 Task: Sort the products in the category "Toothbrushes" by relevance.
Action: Mouse moved to (831, 330)
Screenshot: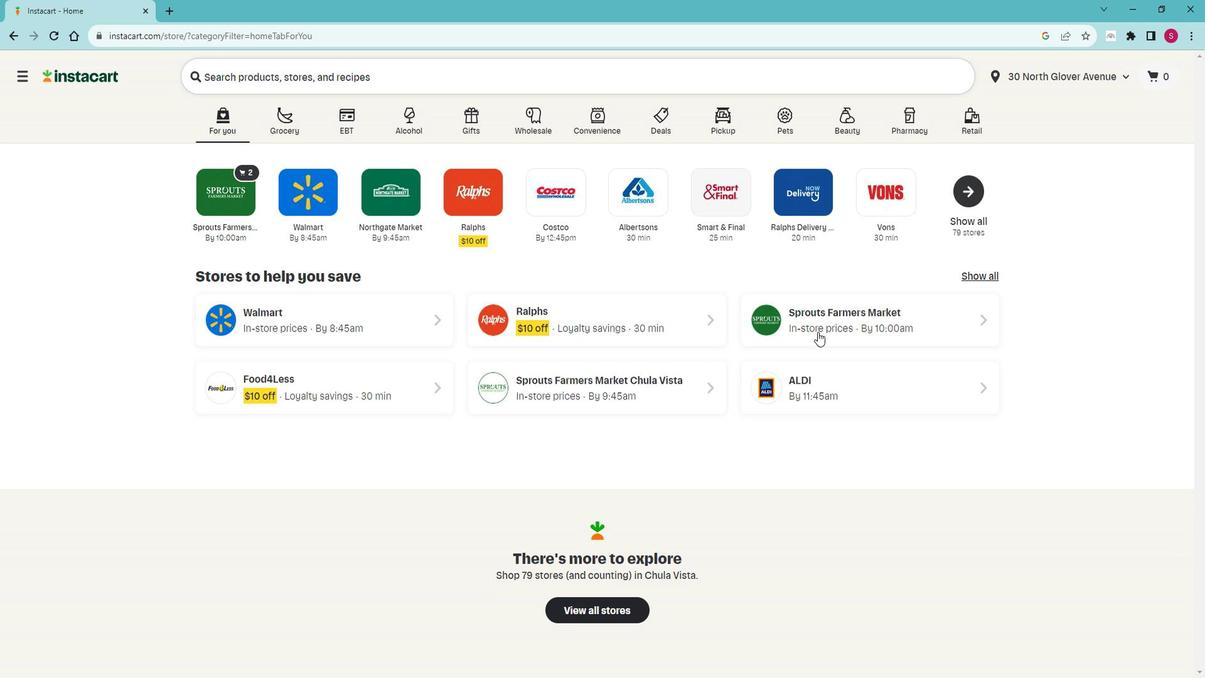 
Action: Mouse pressed left at (831, 330)
Screenshot: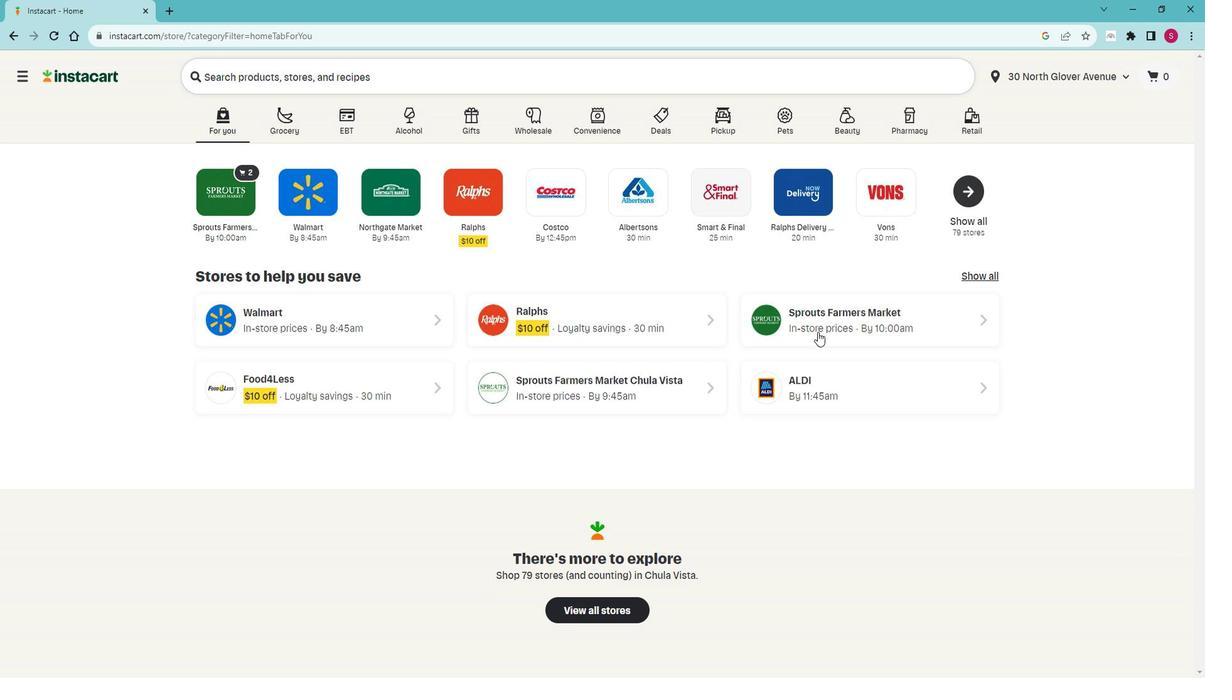 
Action: Mouse moved to (46, 459)
Screenshot: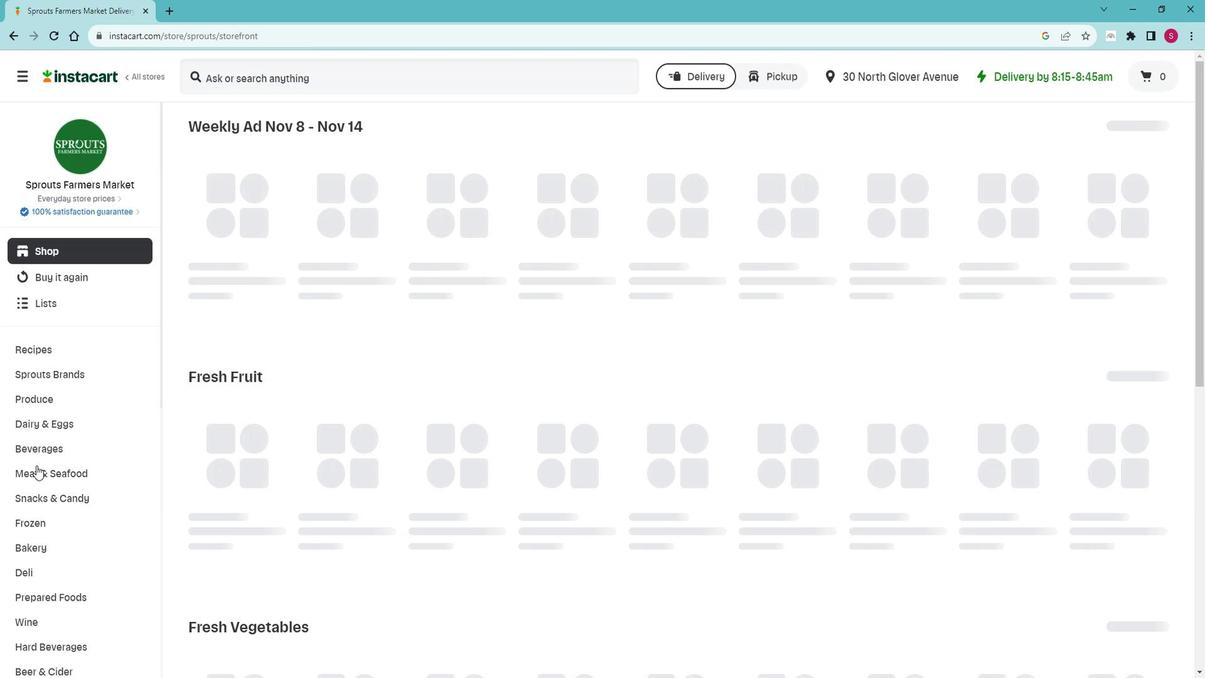 
Action: Mouse scrolled (46, 458) with delta (0, 0)
Screenshot: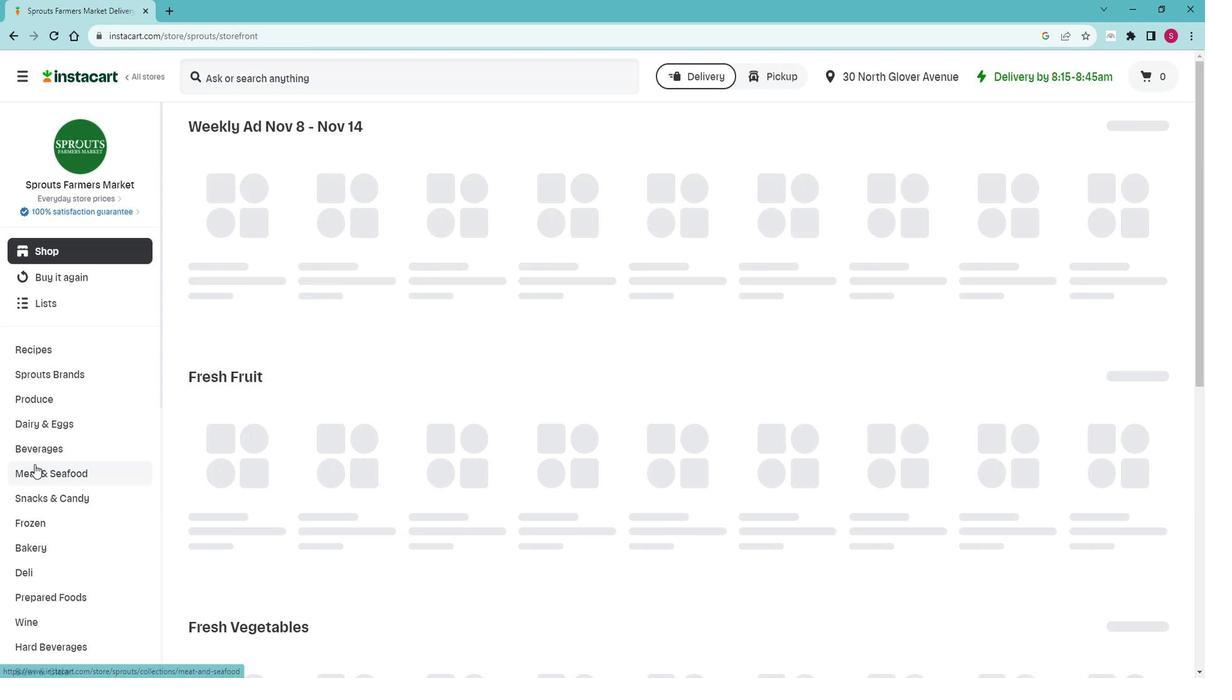 
Action: Mouse scrolled (46, 458) with delta (0, 0)
Screenshot: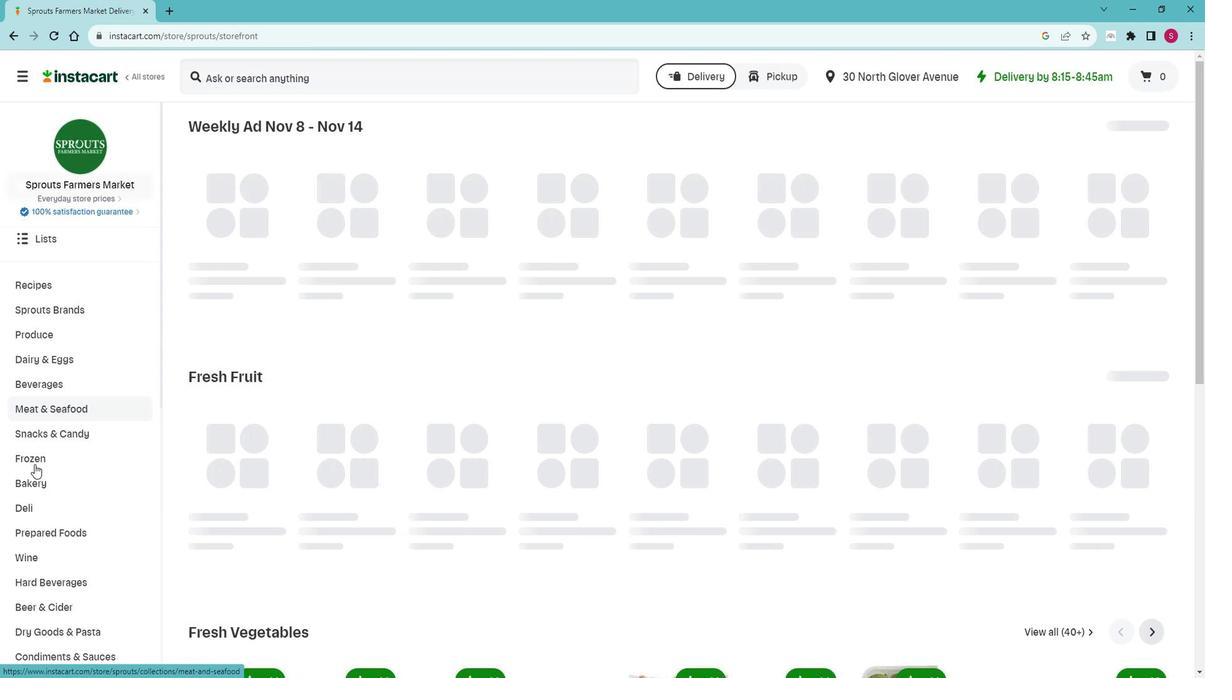 
Action: Mouse scrolled (46, 458) with delta (0, 0)
Screenshot: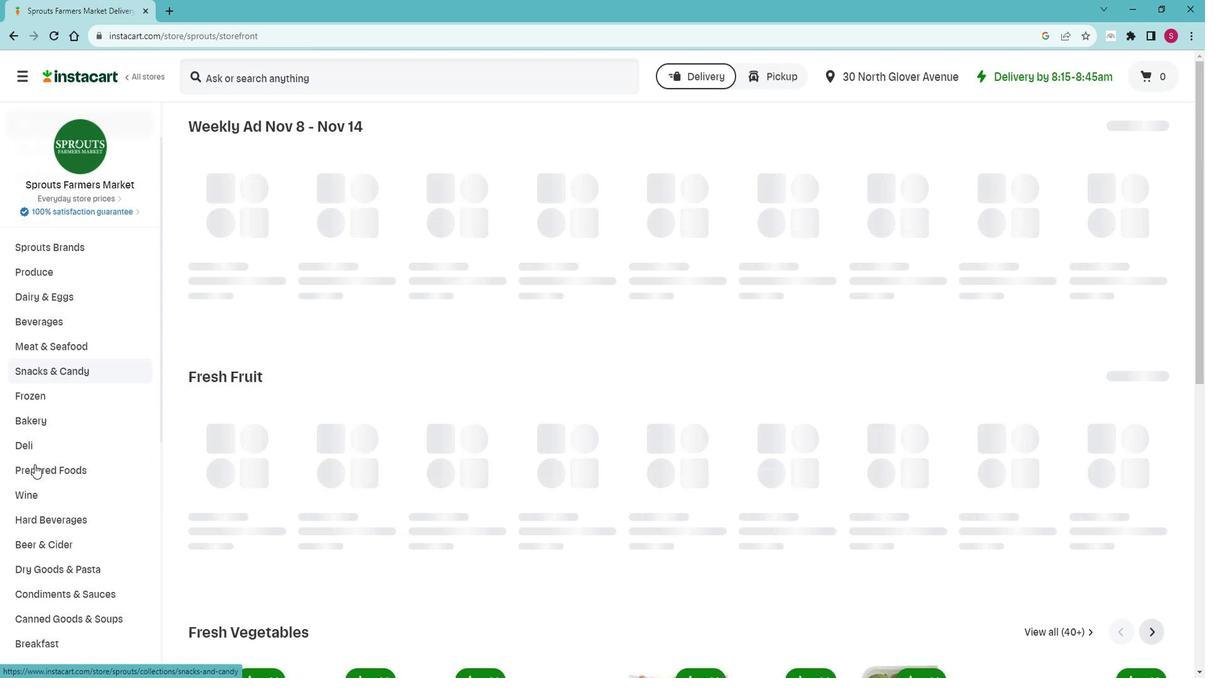 
Action: Mouse scrolled (46, 458) with delta (0, 0)
Screenshot: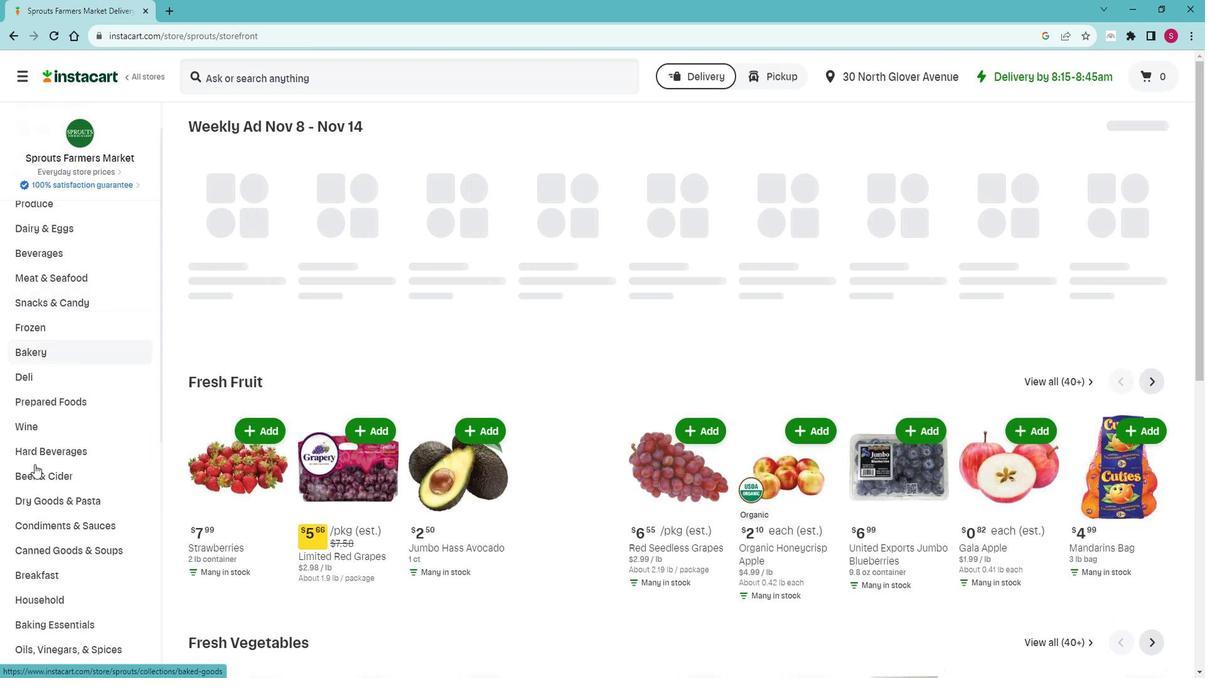 
Action: Mouse moved to (47, 457)
Screenshot: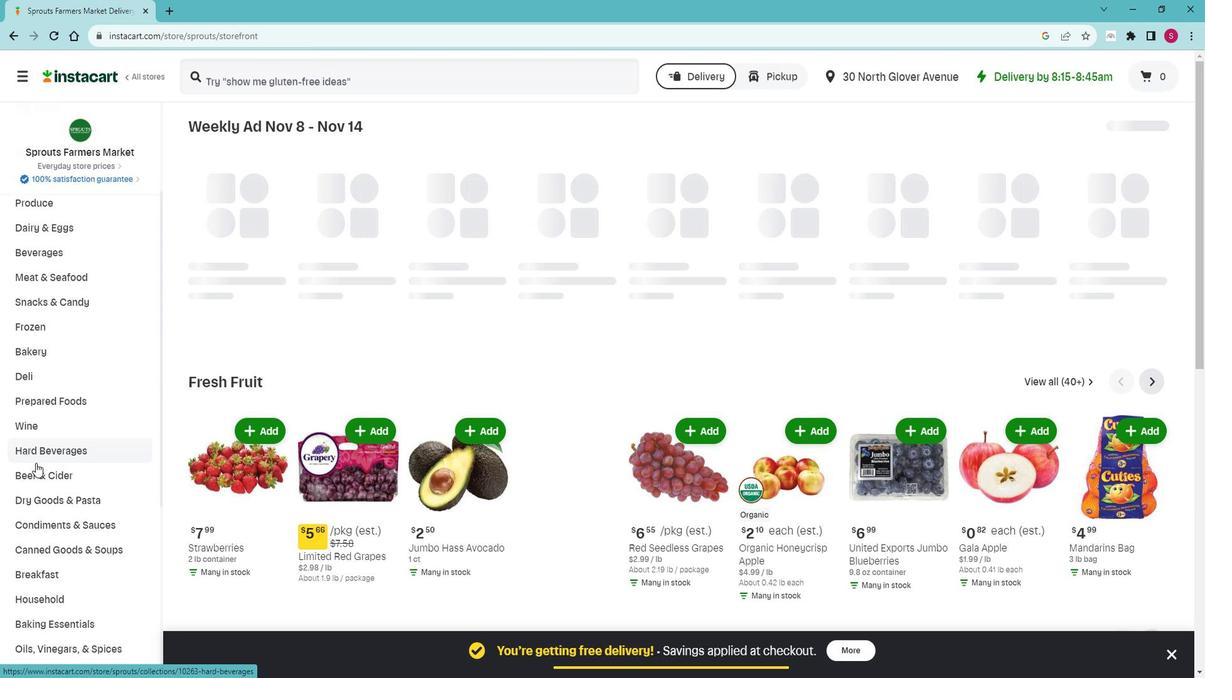 
Action: Mouse scrolled (47, 457) with delta (0, 0)
Screenshot: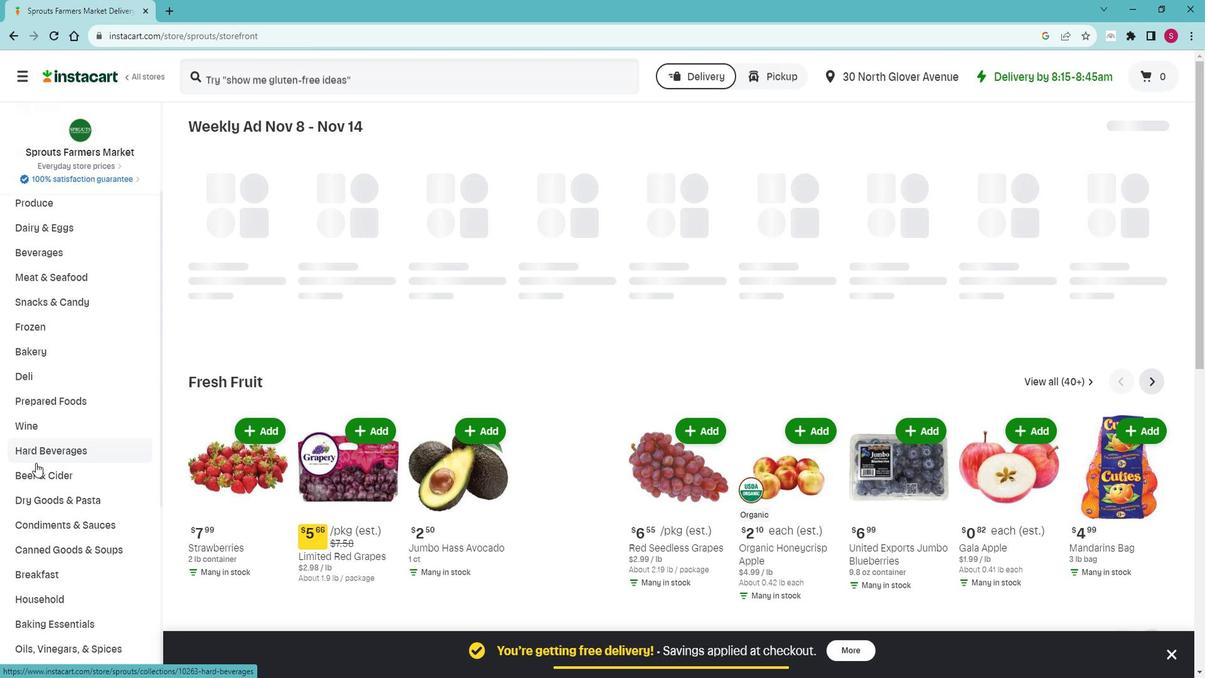 
Action: Mouse moved to (47, 458)
Screenshot: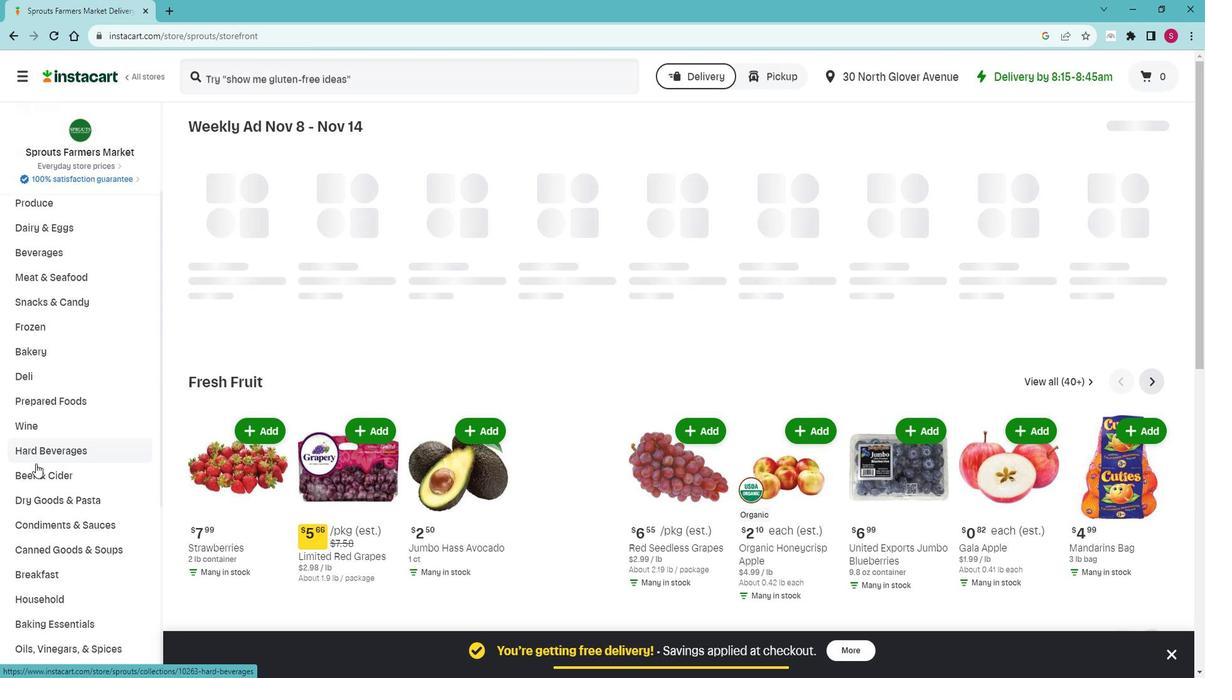 
Action: Mouse scrolled (47, 457) with delta (0, 0)
Screenshot: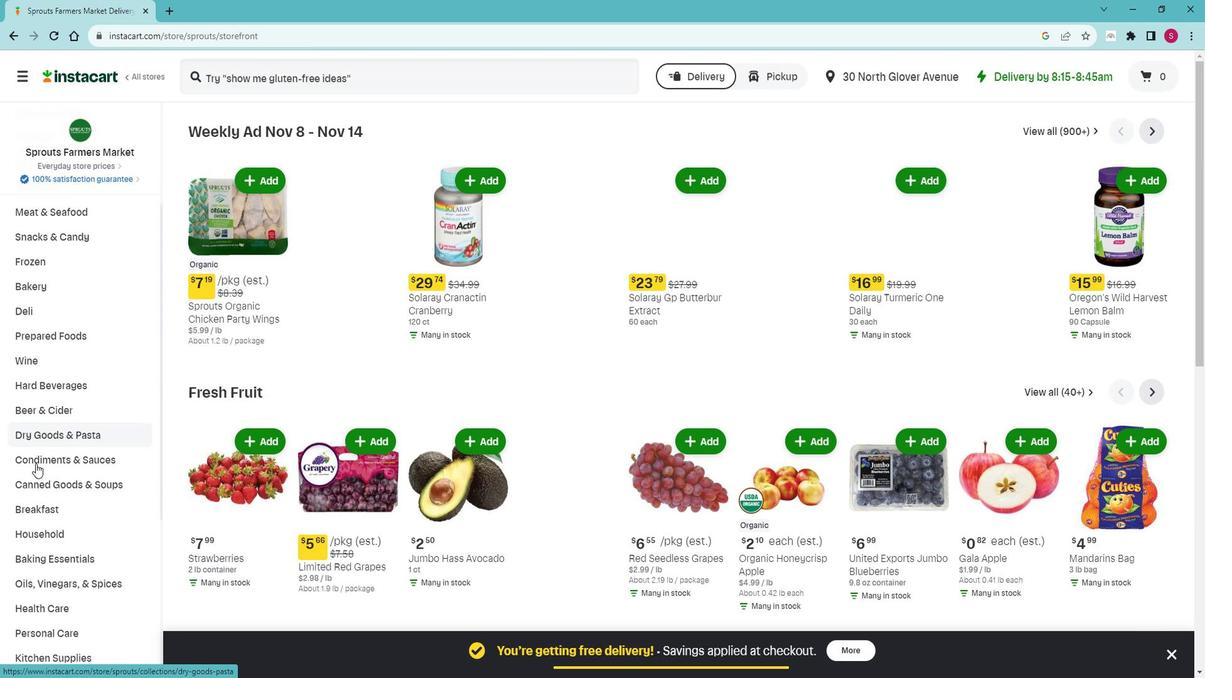 
Action: Mouse scrolled (47, 457) with delta (0, 0)
Screenshot: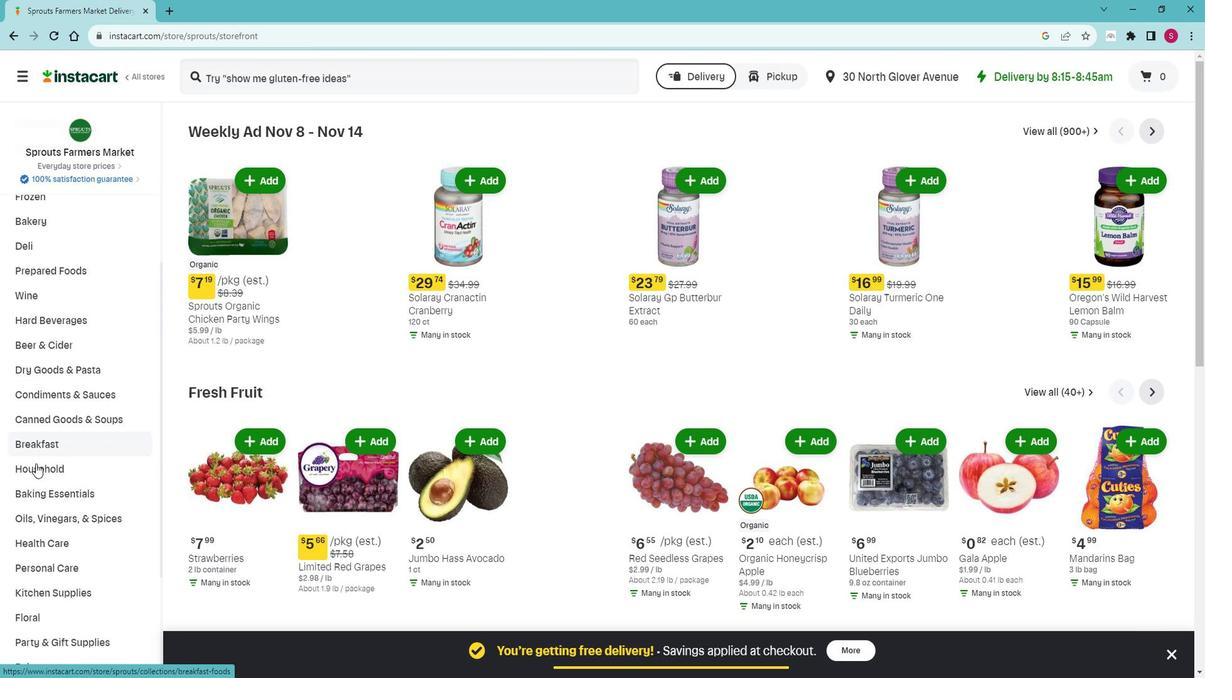 
Action: Mouse moved to (53, 499)
Screenshot: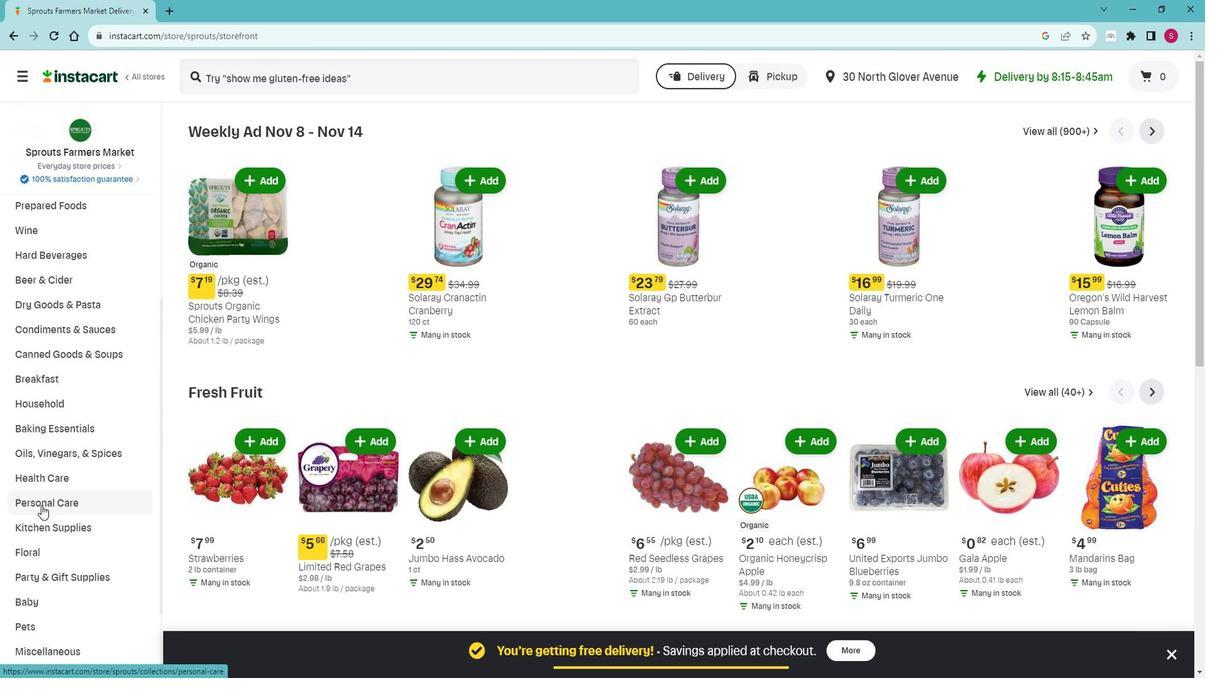 
Action: Mouse pressed left at (53, 499)
Screenshot: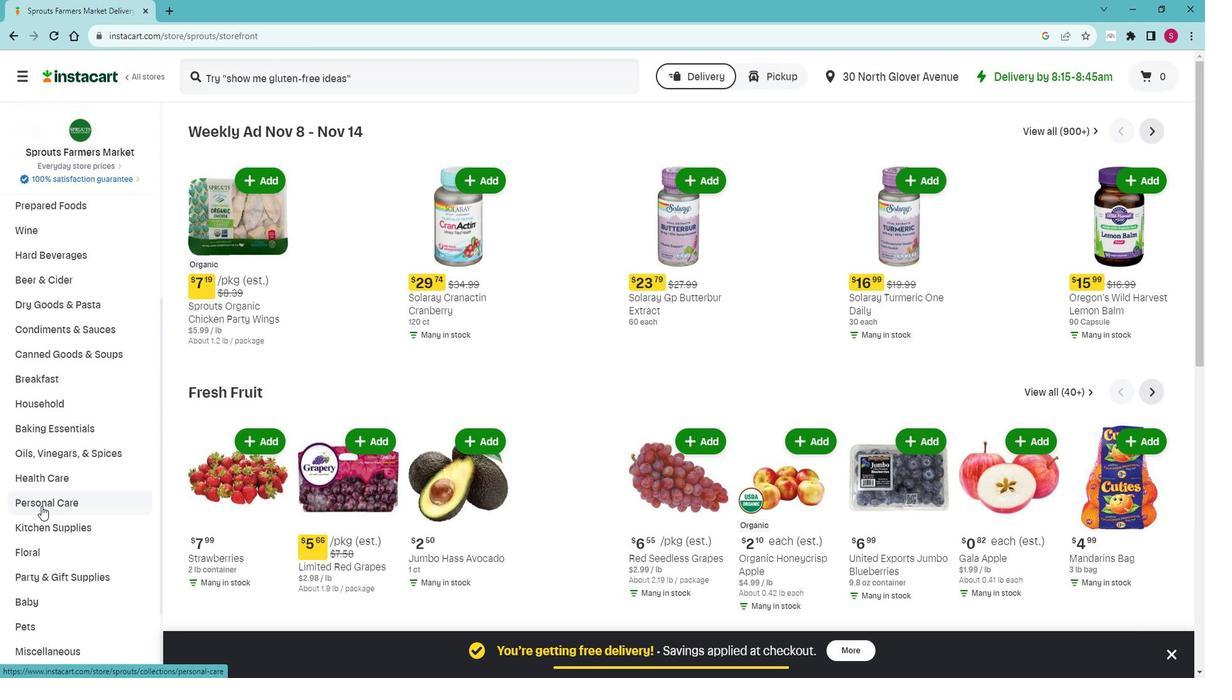 
Action: Mouse moved to (53, 540)
Screenshot: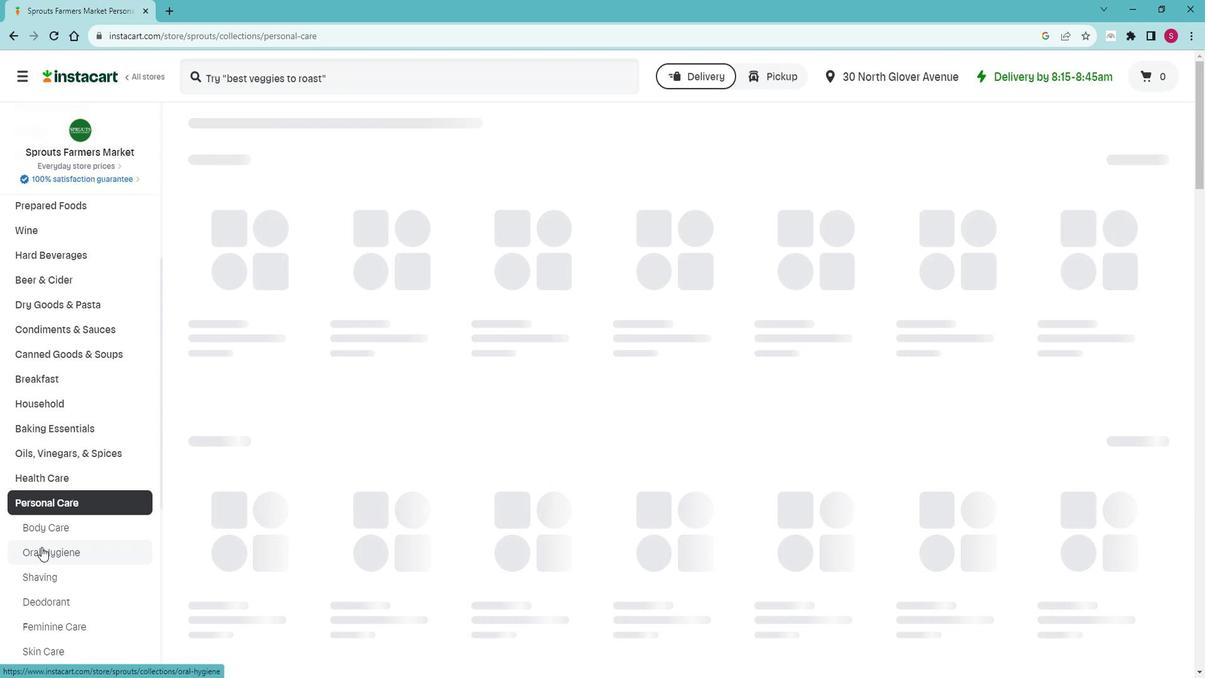 
Action: Mouse pressed left at (53, 540)
Screenshot: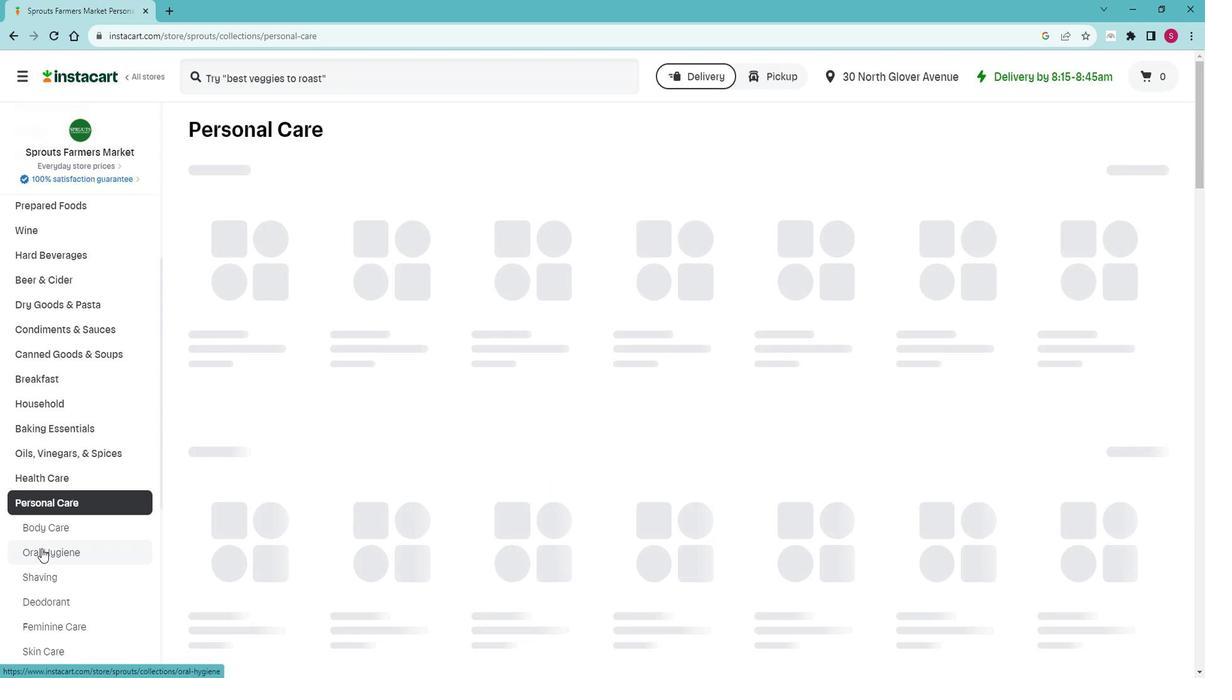 
Action: Mouse moved to (280, 181)
Screenshot: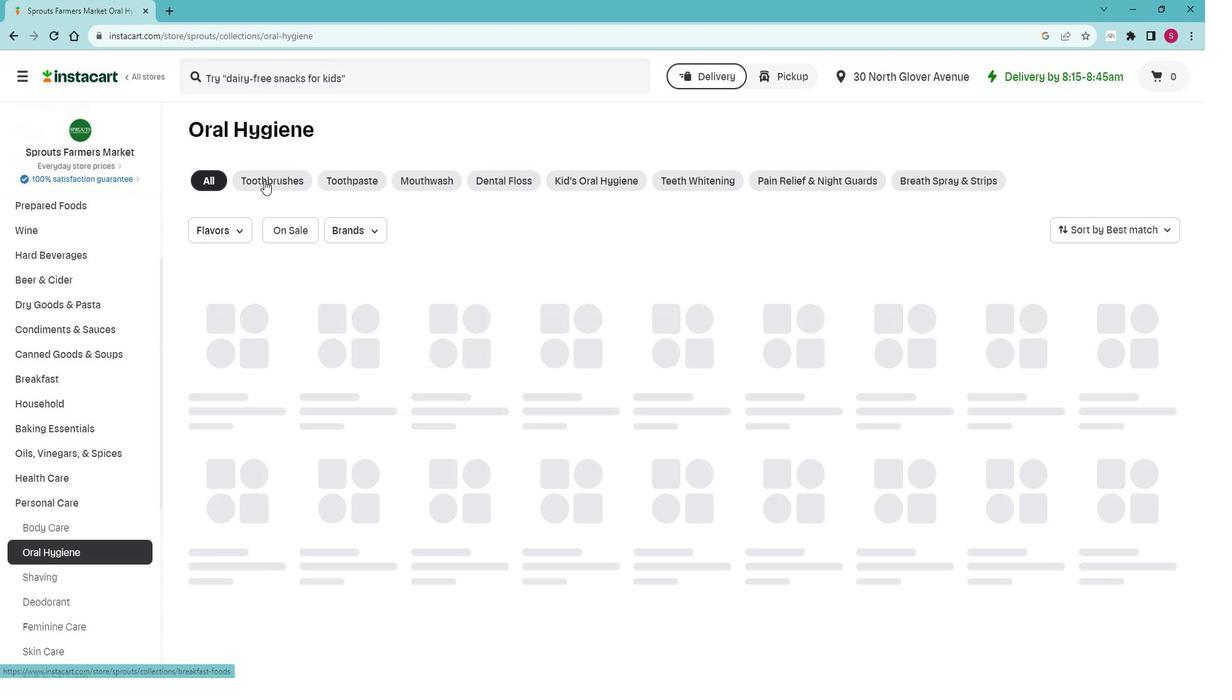 
Action: Mouse pressed left at (280, 181)
Screenshot: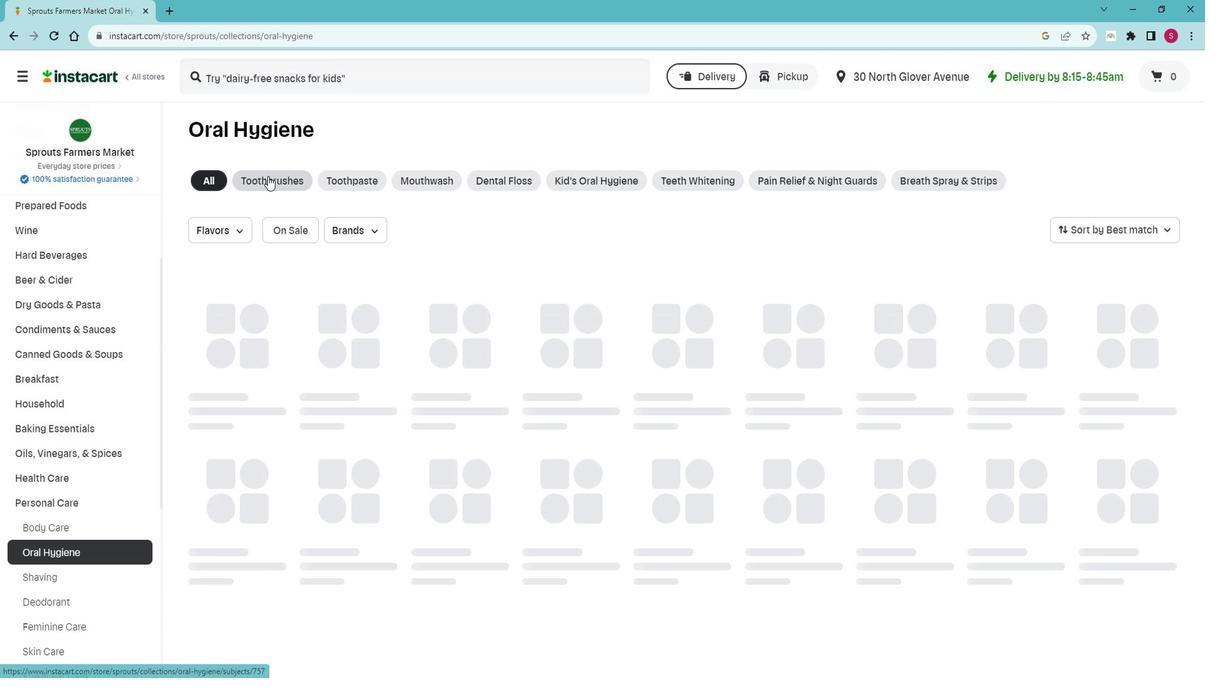
Action: Mouse moved to (1164, 232)
Screenshot: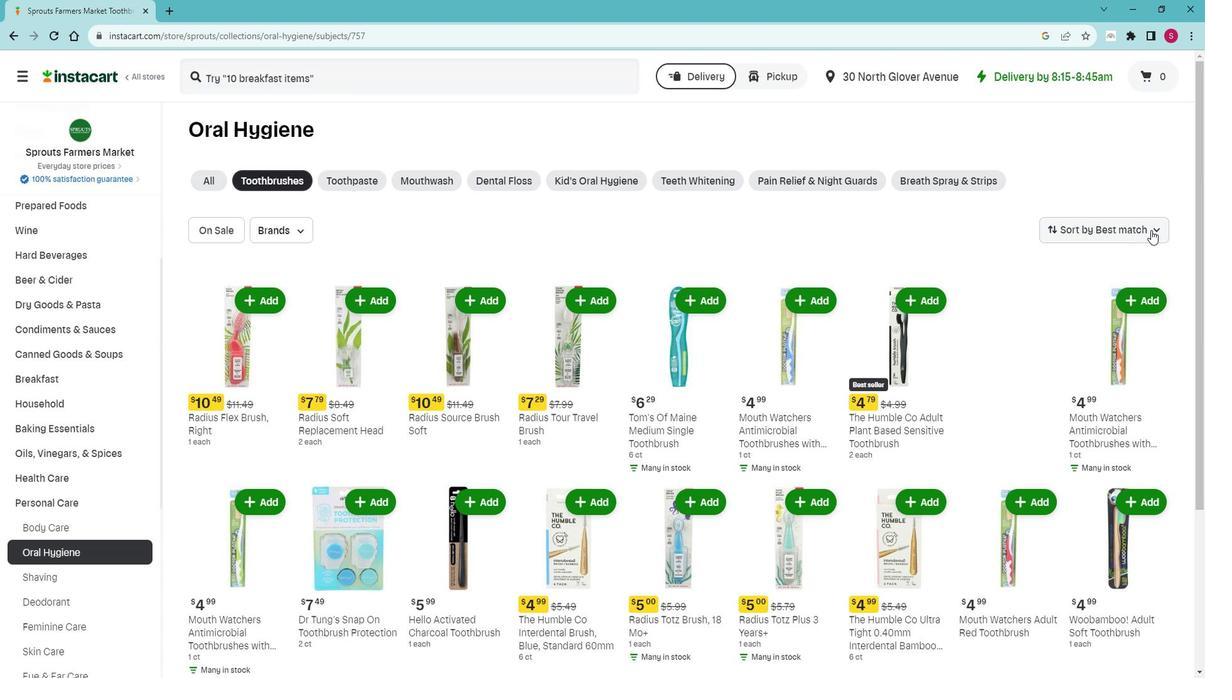 
Action: Mouse pressed left at (1164, 232)
Screenshot: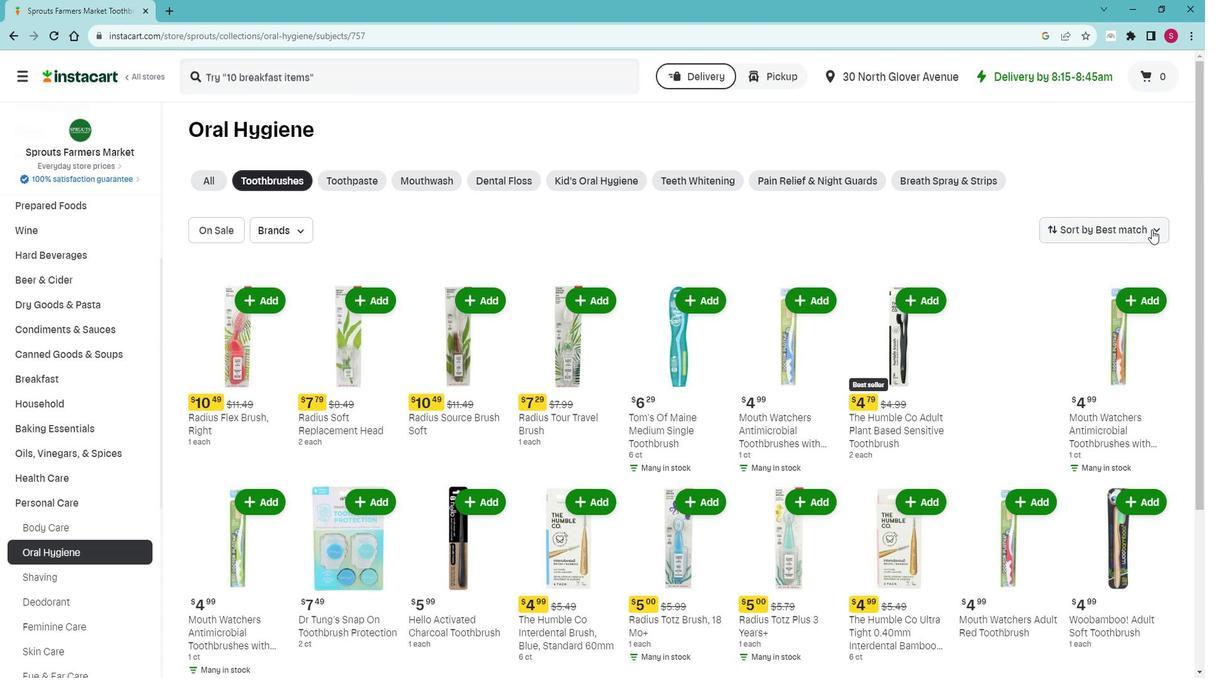 
Action: Mouse moved to (1122, 423)
Screenshot: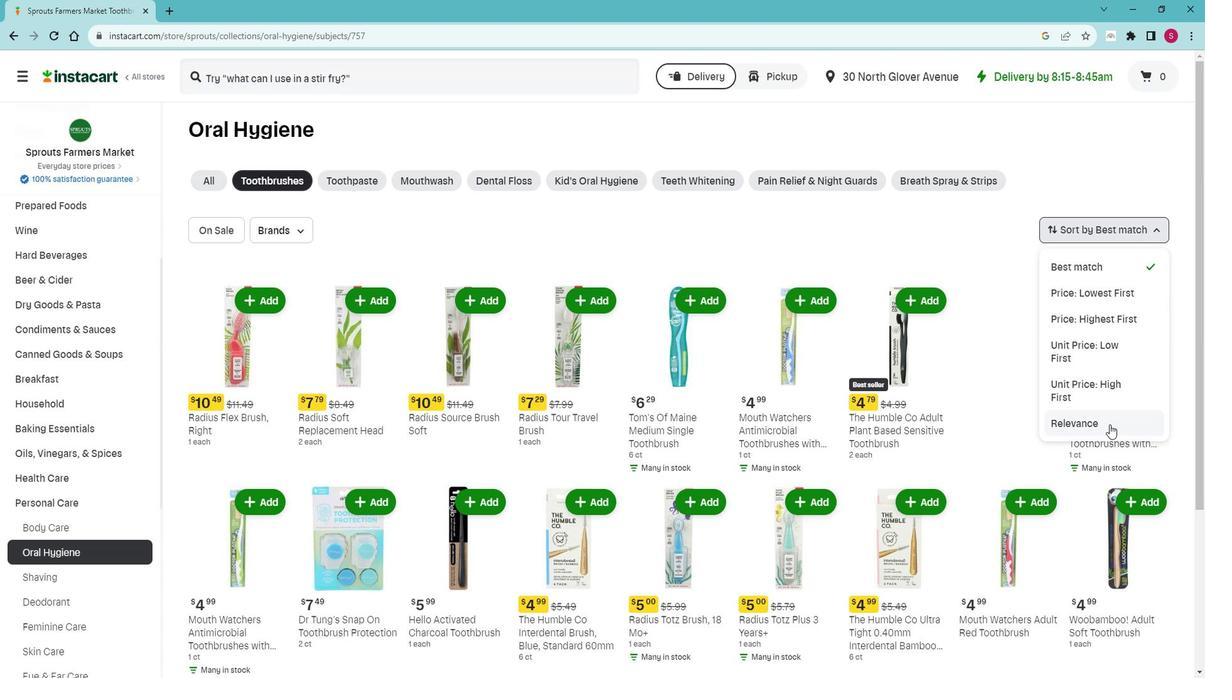 
Action: Mouse pressed left at (1122, 423)
Screenshot: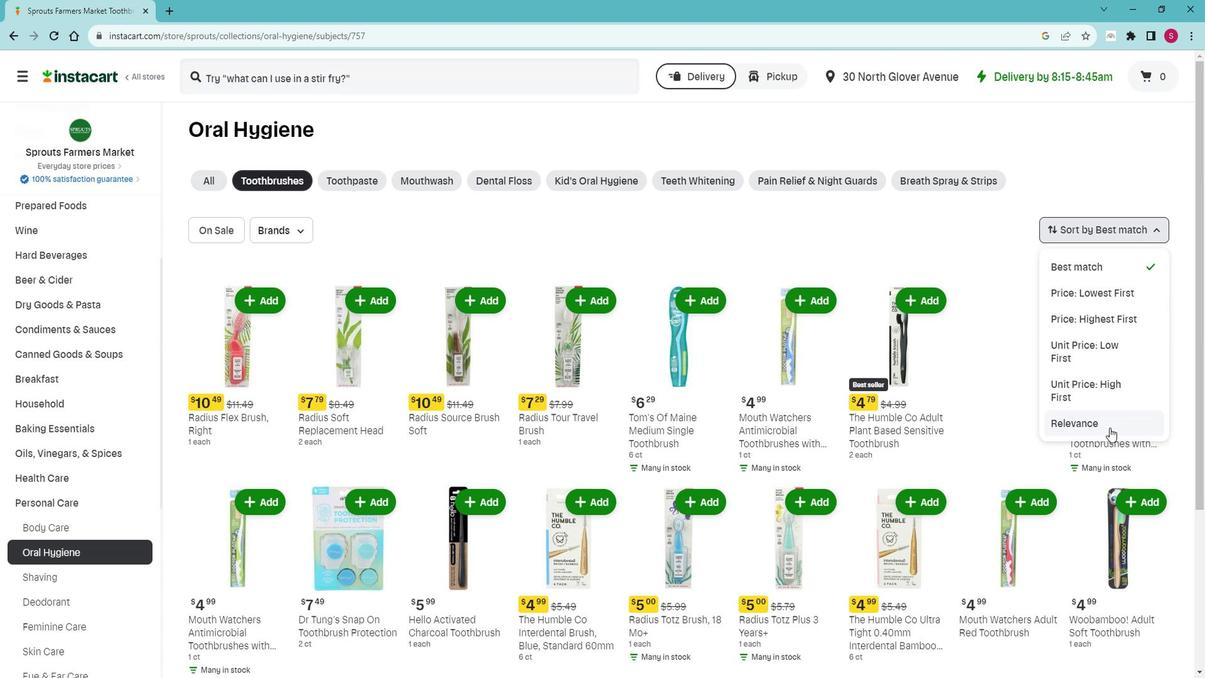 
Action: Mouse moved to (853, 250)
Screenshot: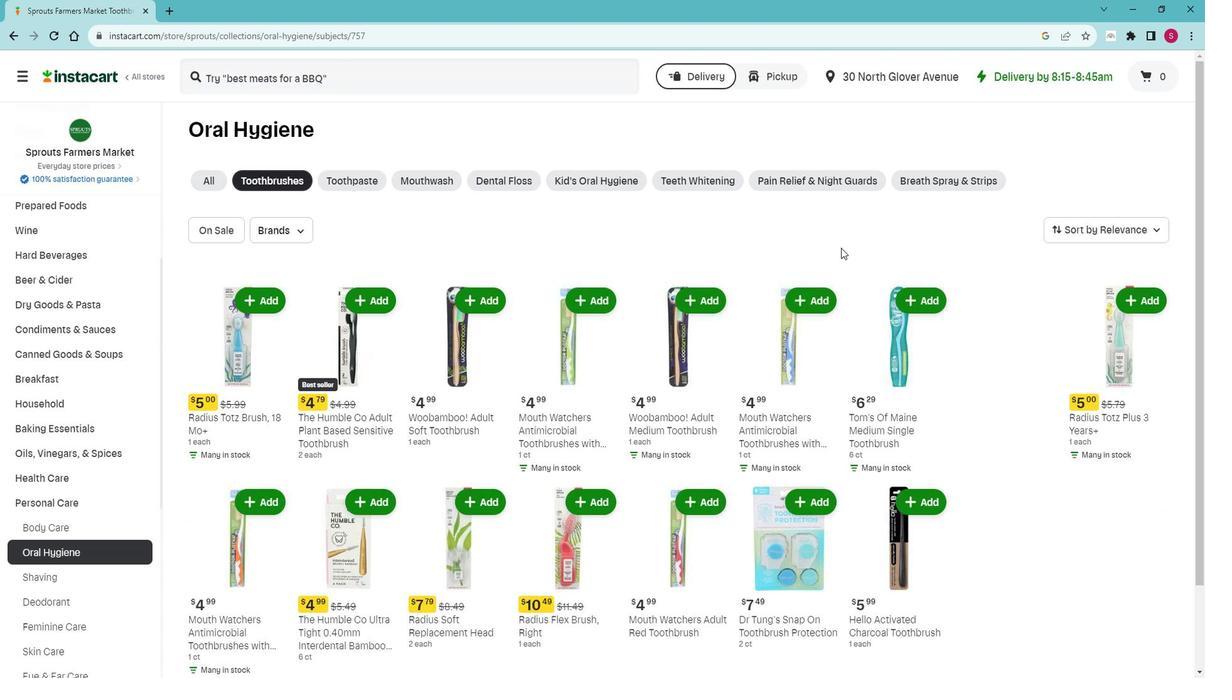 
